 Task: Choose the host language as Dutch.
Action: Mouse pressed left at (1107, 164)
Screenshot: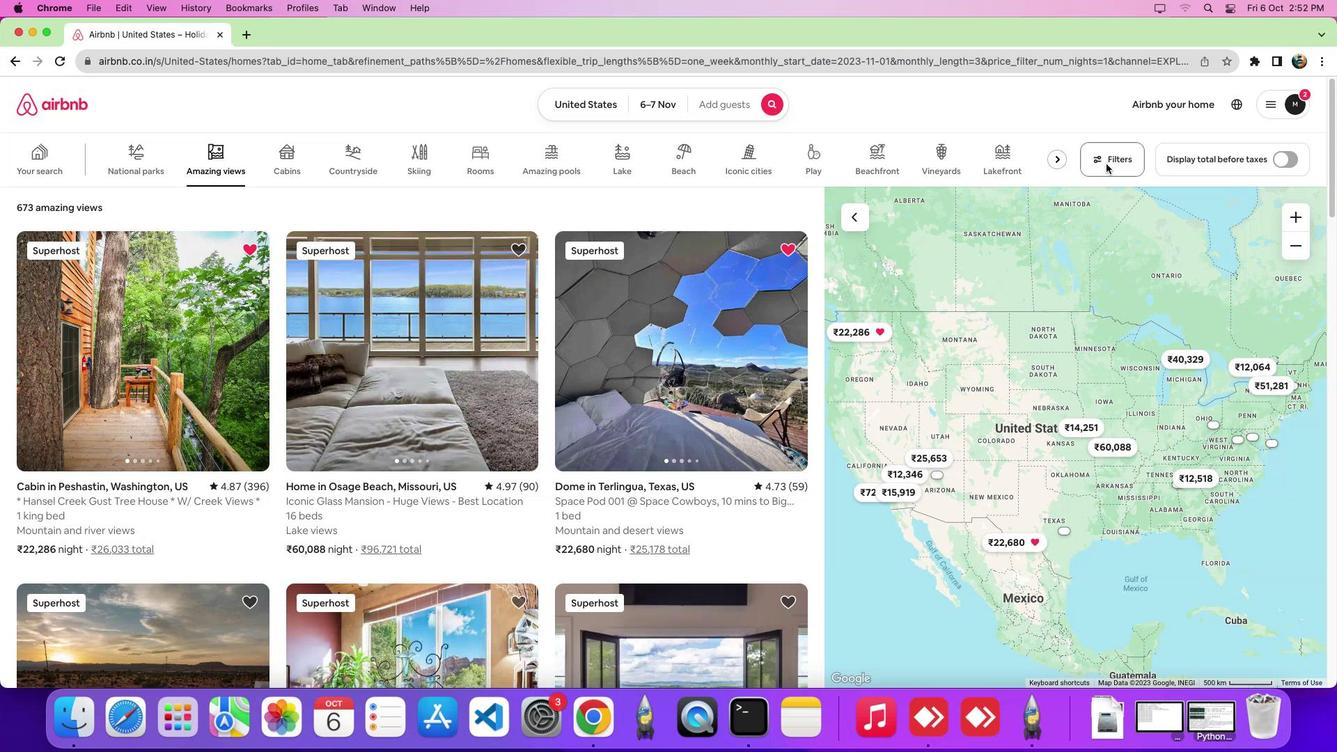 
Action: Mouse pressed left at (1107, 164)
Screenshot: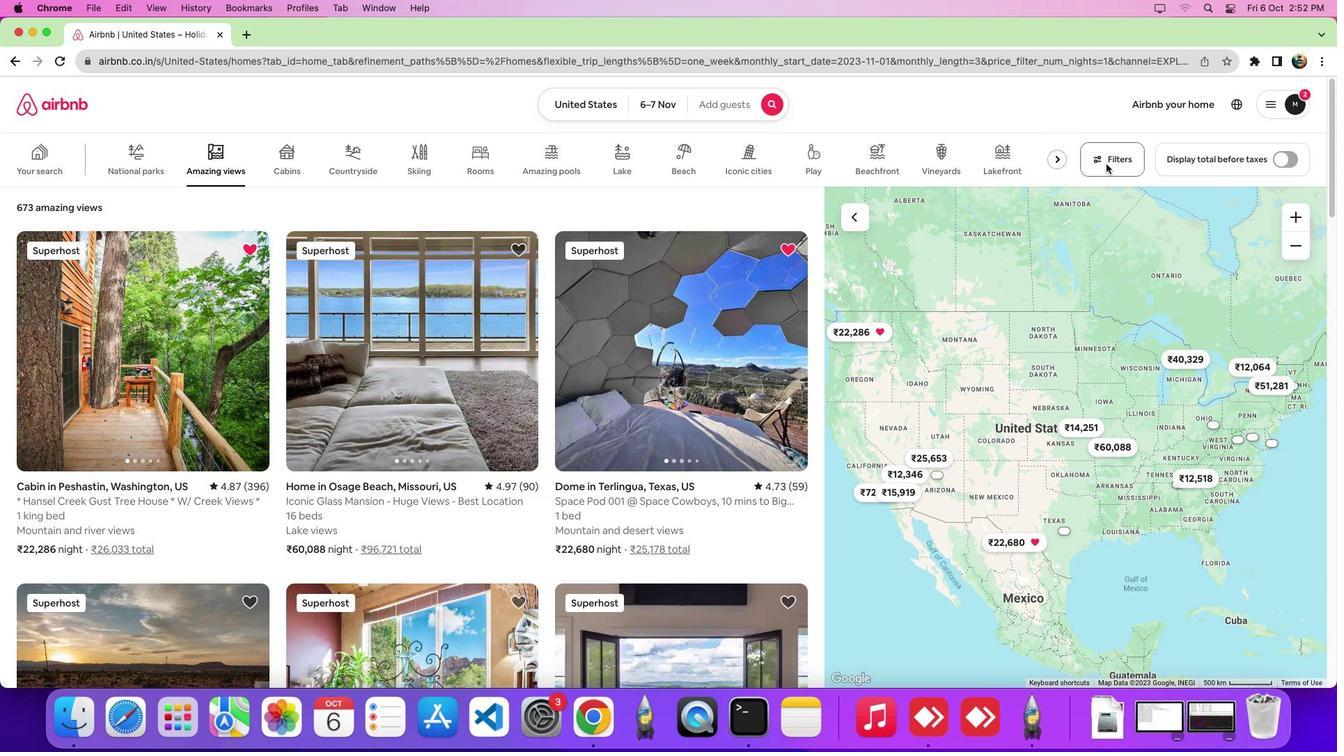
Action: Mouse moved to (532, 242)
Screenshot: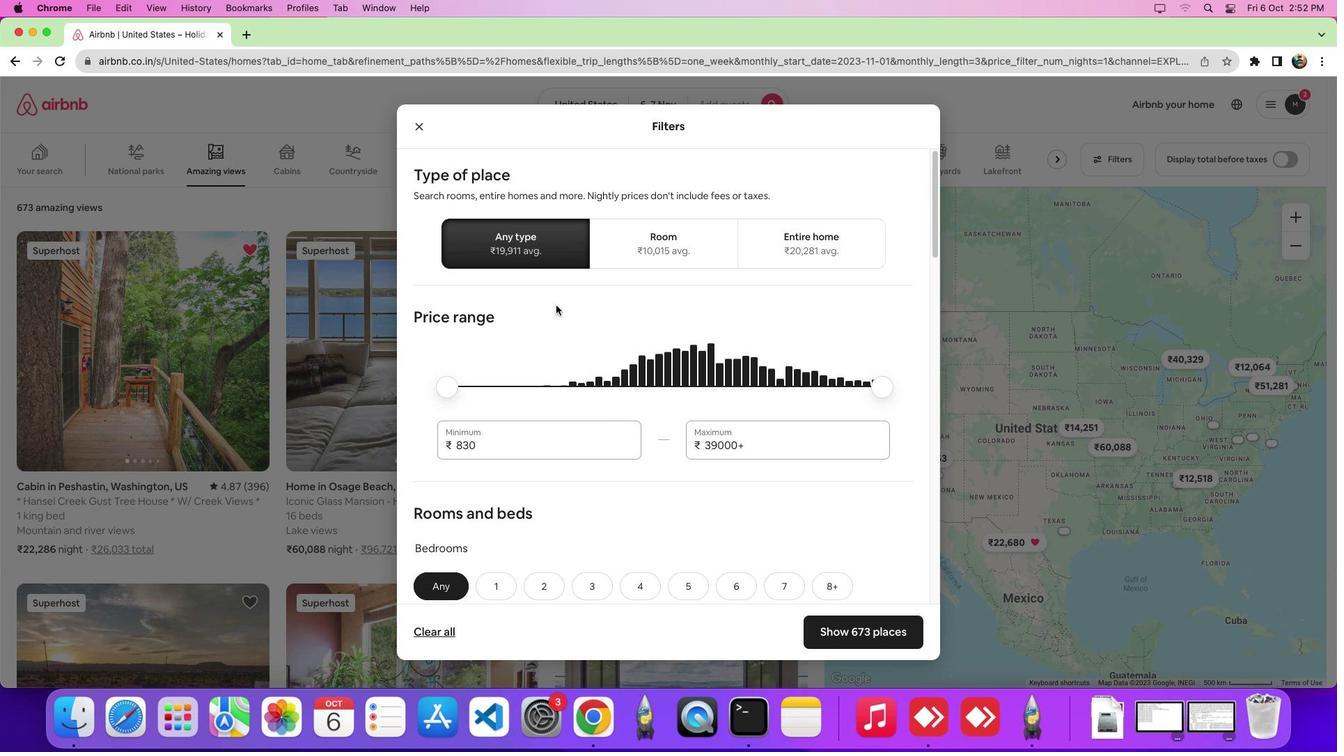 
Action: Mouse pressed left at (532, 242)
Screenshot: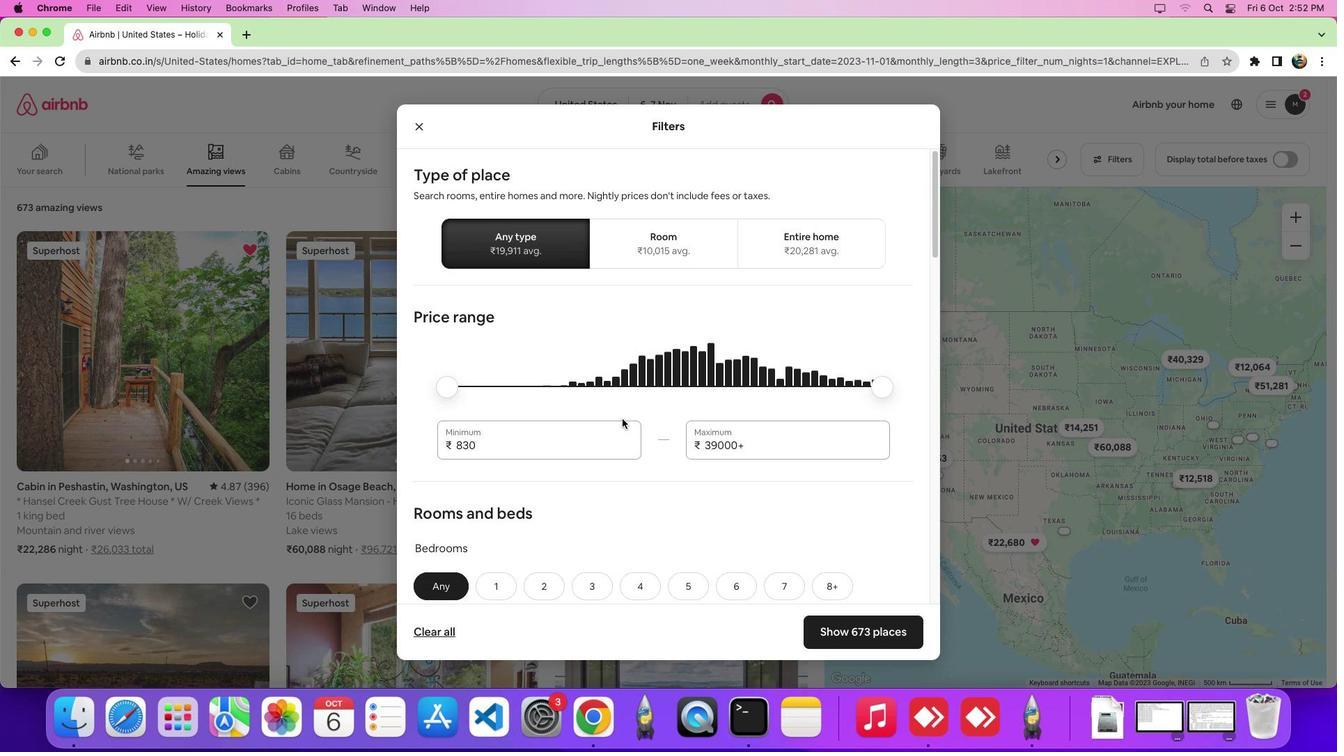 
Action: Mouse moved to (655, 462)
Screenshot: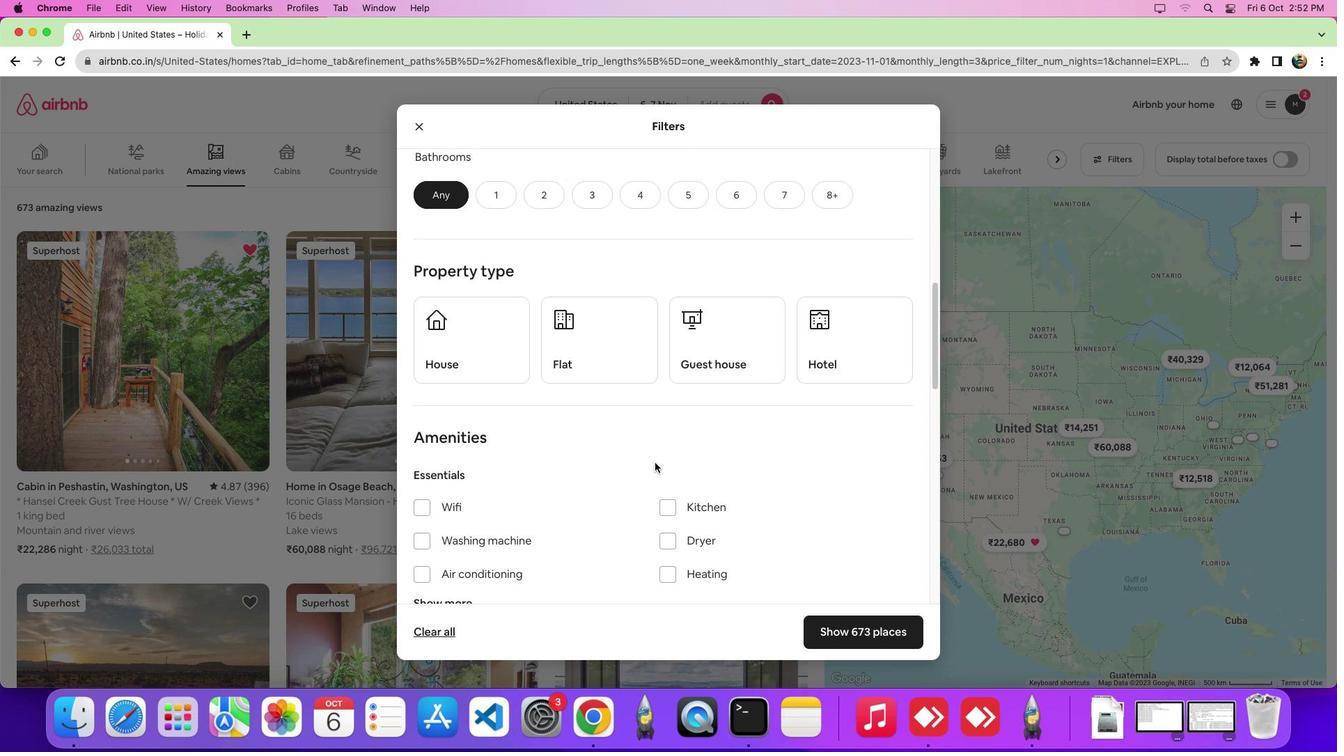 
Action: Mouse scrolled (655, 462) with delta (0, 0)
Screenshot: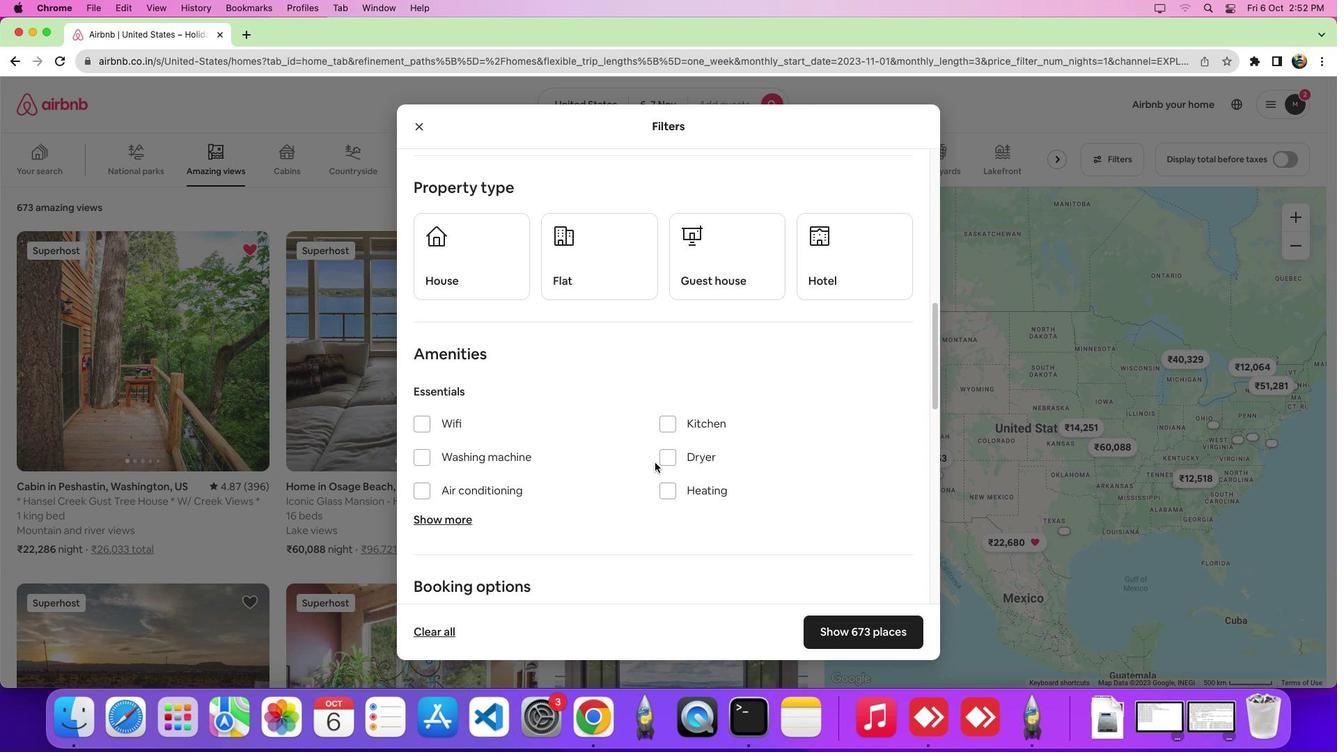 
Action: Mouse scrolled (655, 462) with delta (0, 0)
Screenshot: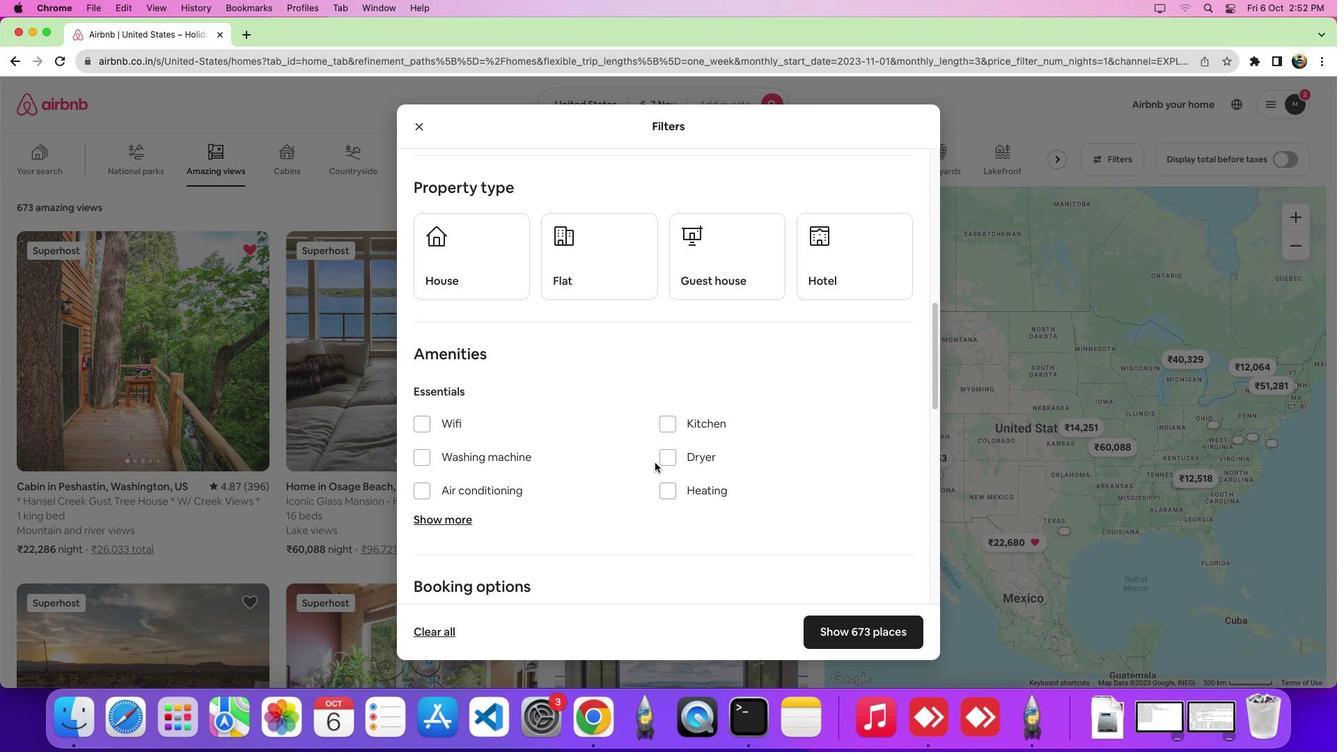 
Action: Mouse scrolled (655, 462) with delta (0, -5)
Screenshot: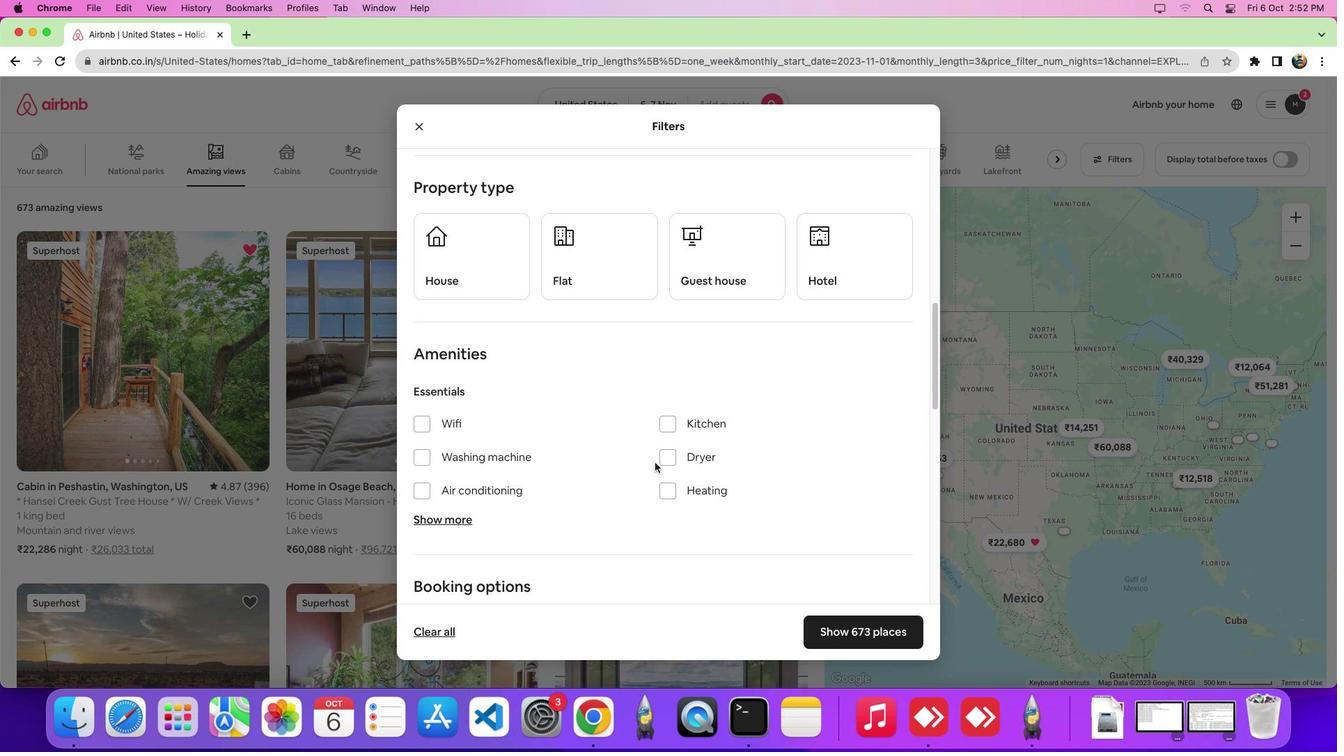 
Action: Mouse scrolled (655, 462) with delta (0, -7)
Screenshot: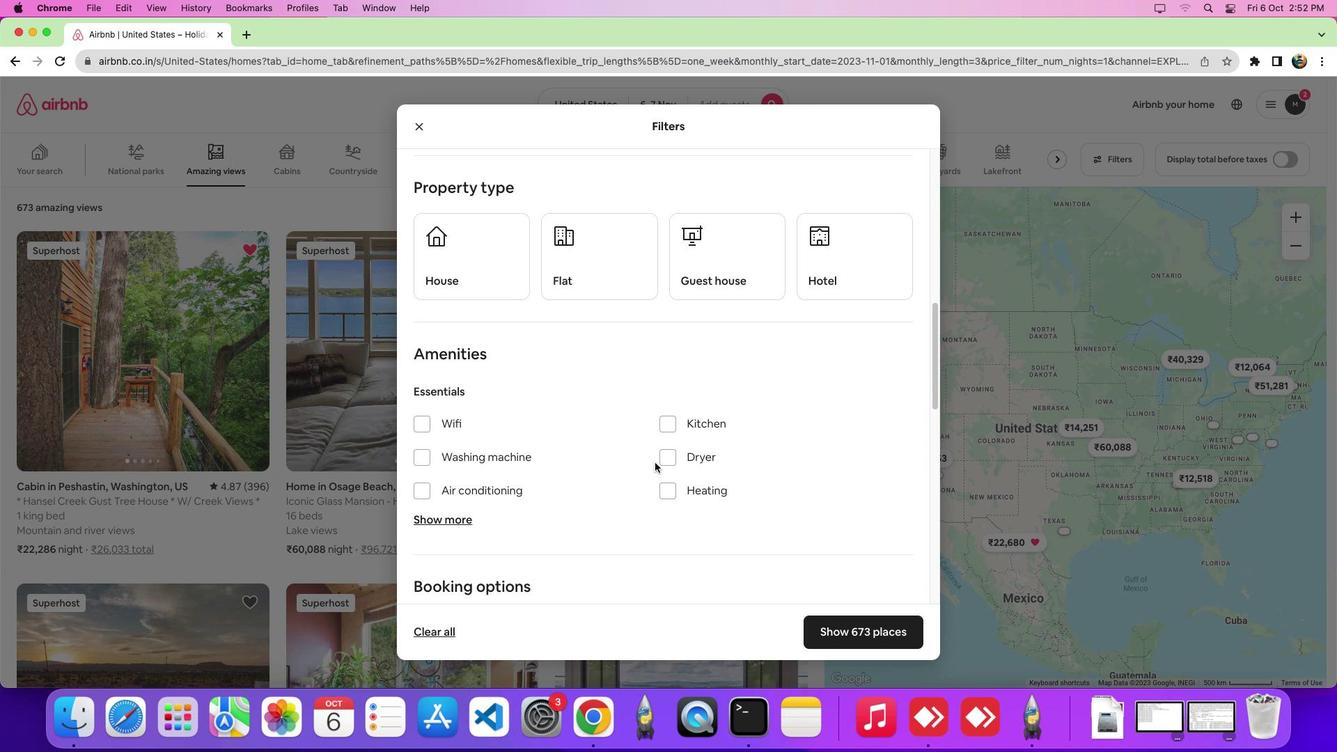 
Action: Mouse scrolled (655, 462) with delta (0, 0)
Screenshot: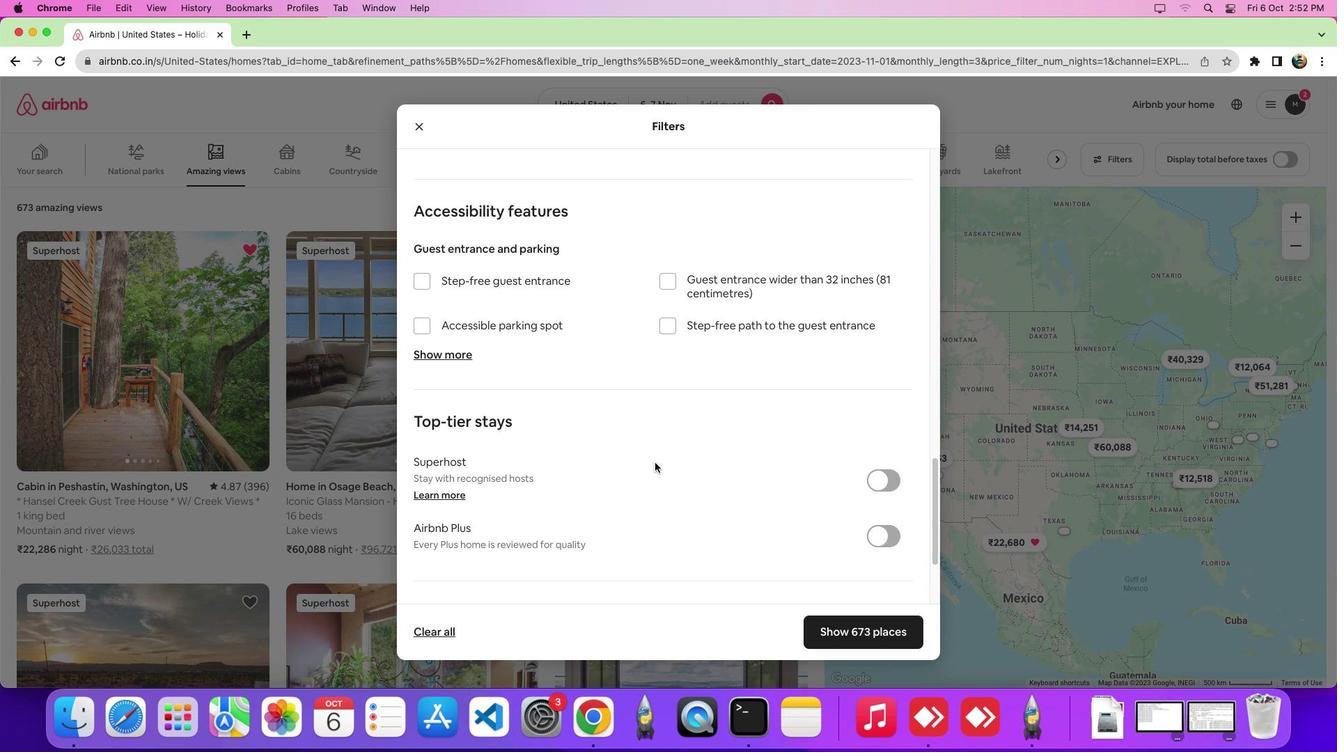 
Action: Mouse scrolled (655, 462) with delta (0, 0)
Screenshot: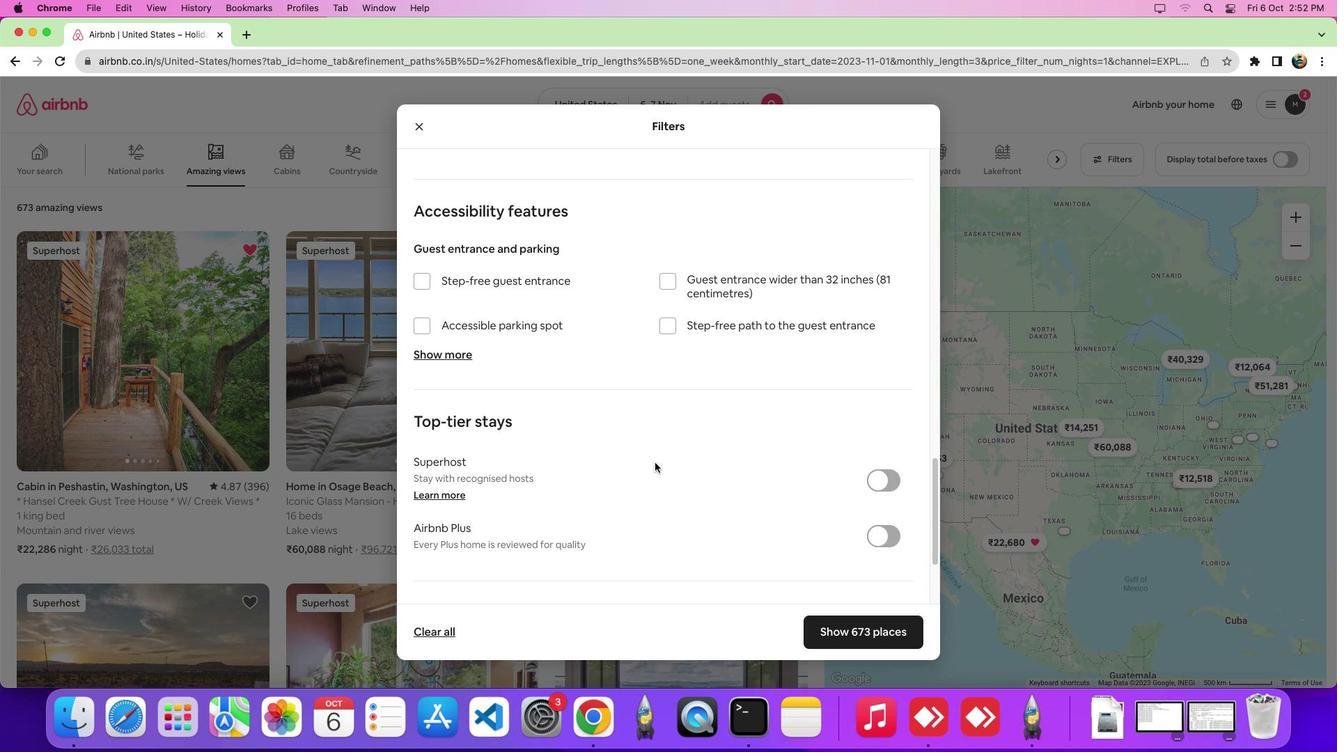 
Action: Mouse scrolled (655, 462) with delta (0, -5)
Screenshot: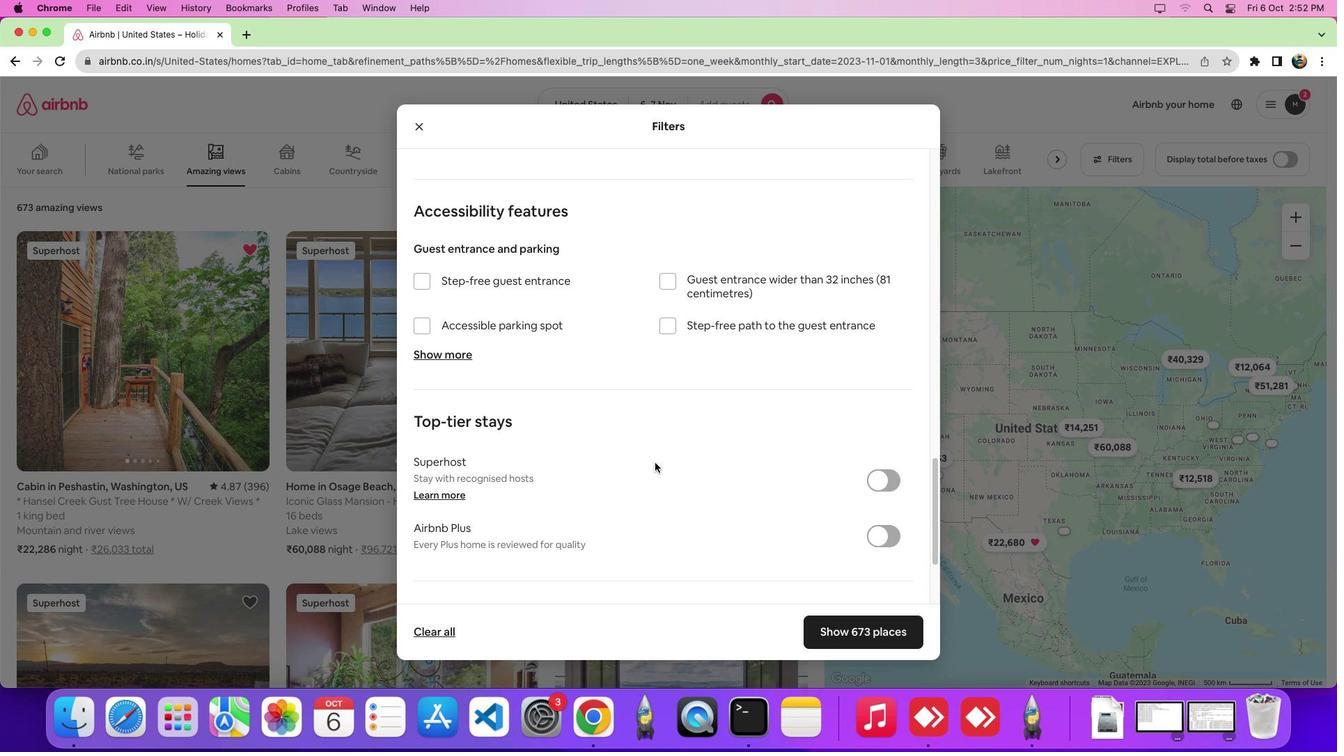 
Action: Mouse scrolled (655, 462) with delta (0, -8)
Screenshot: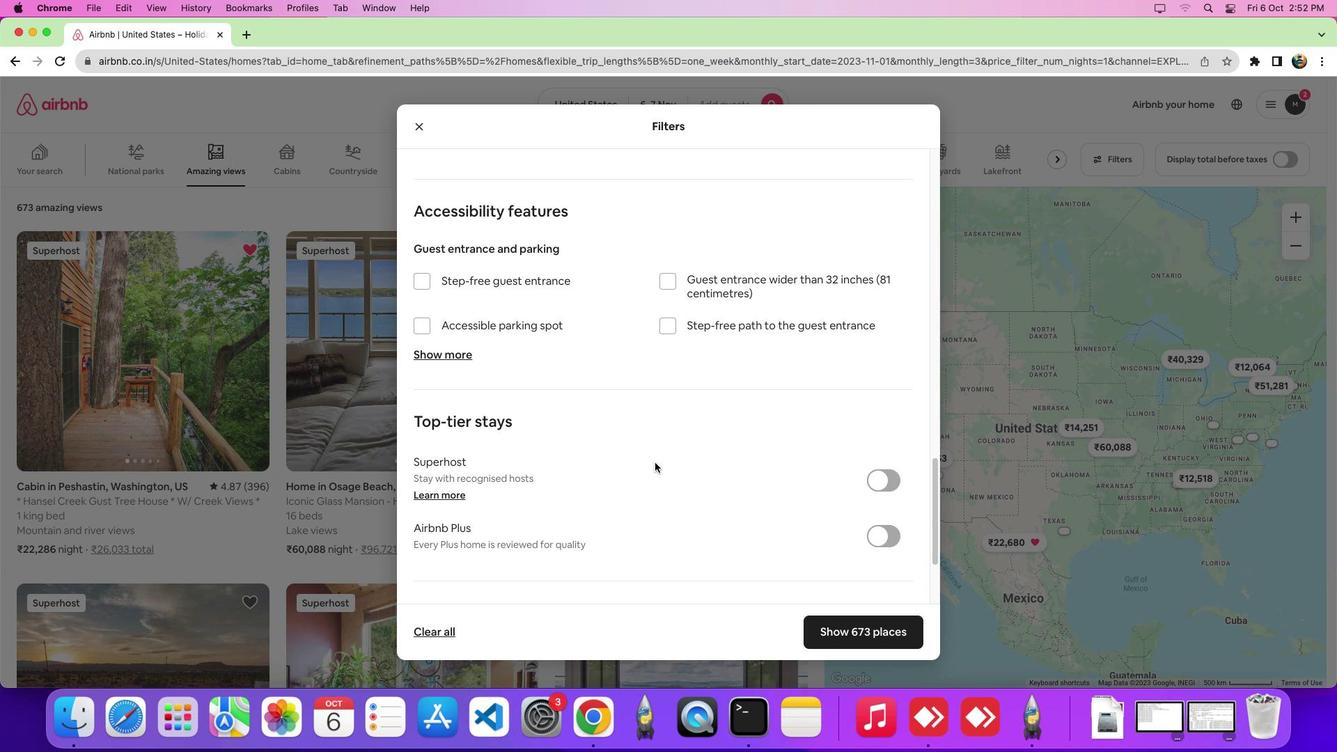 
Action: Mouse scrolled (655, 462) with delta (0, 0)
Screenshot: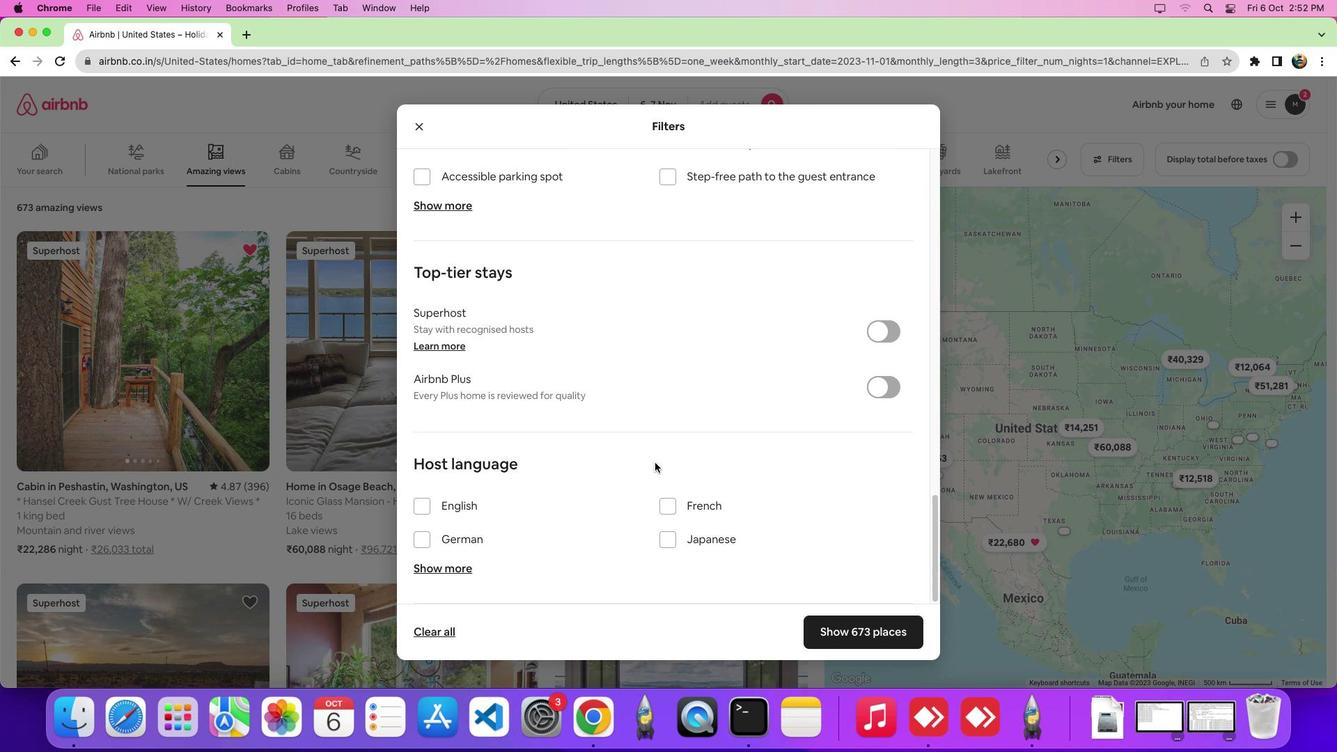 
Action: Mouse scrolled (655, 462) with delta (0, -1)
Screenshot: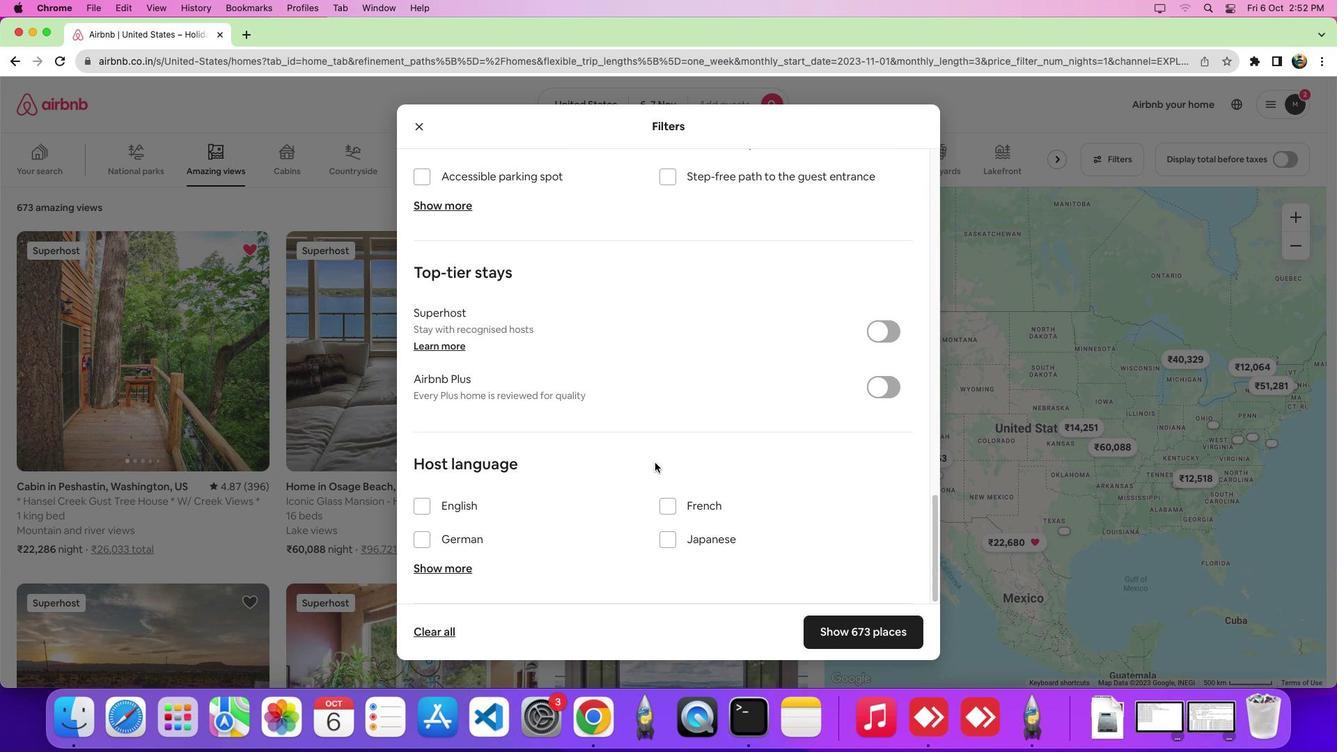 
Action: Mouse scrolled (655, 462) with delta (0, -5)
Screenshot: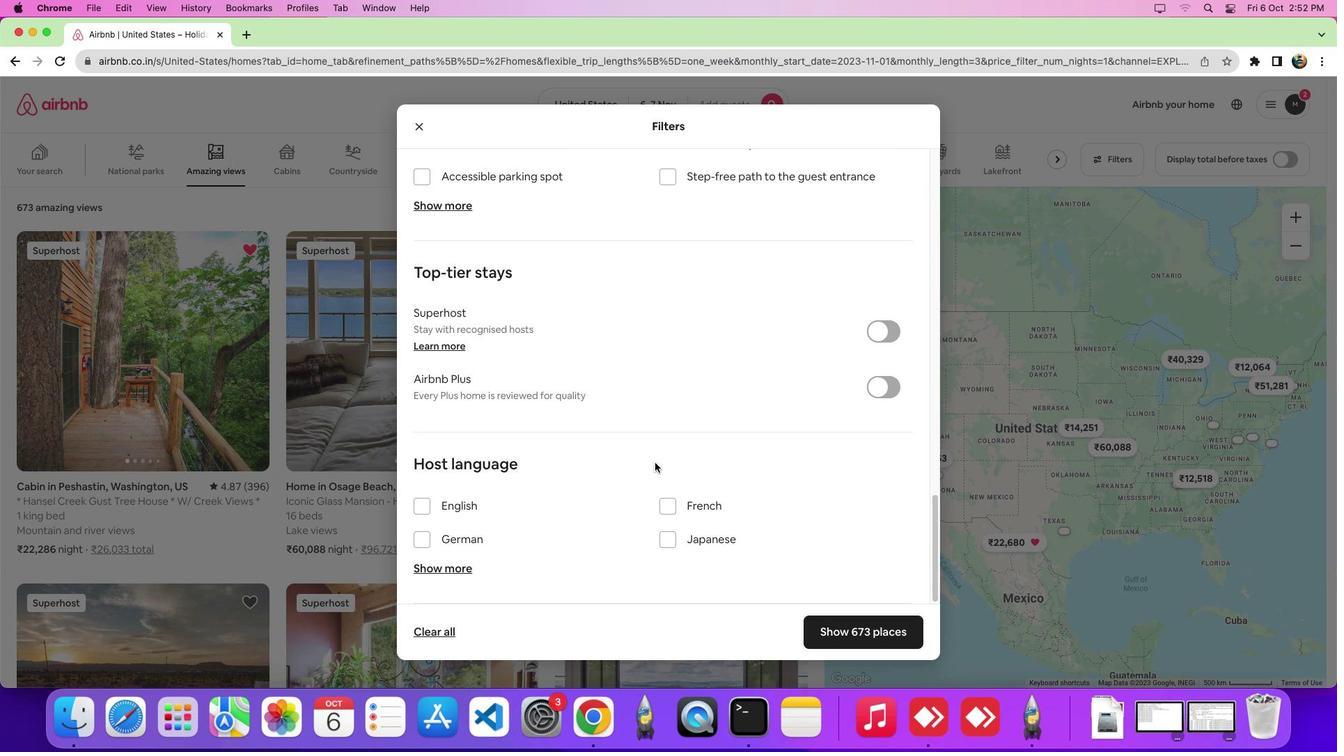 
Action: Mouse moved to (643, 472)
Screenshot: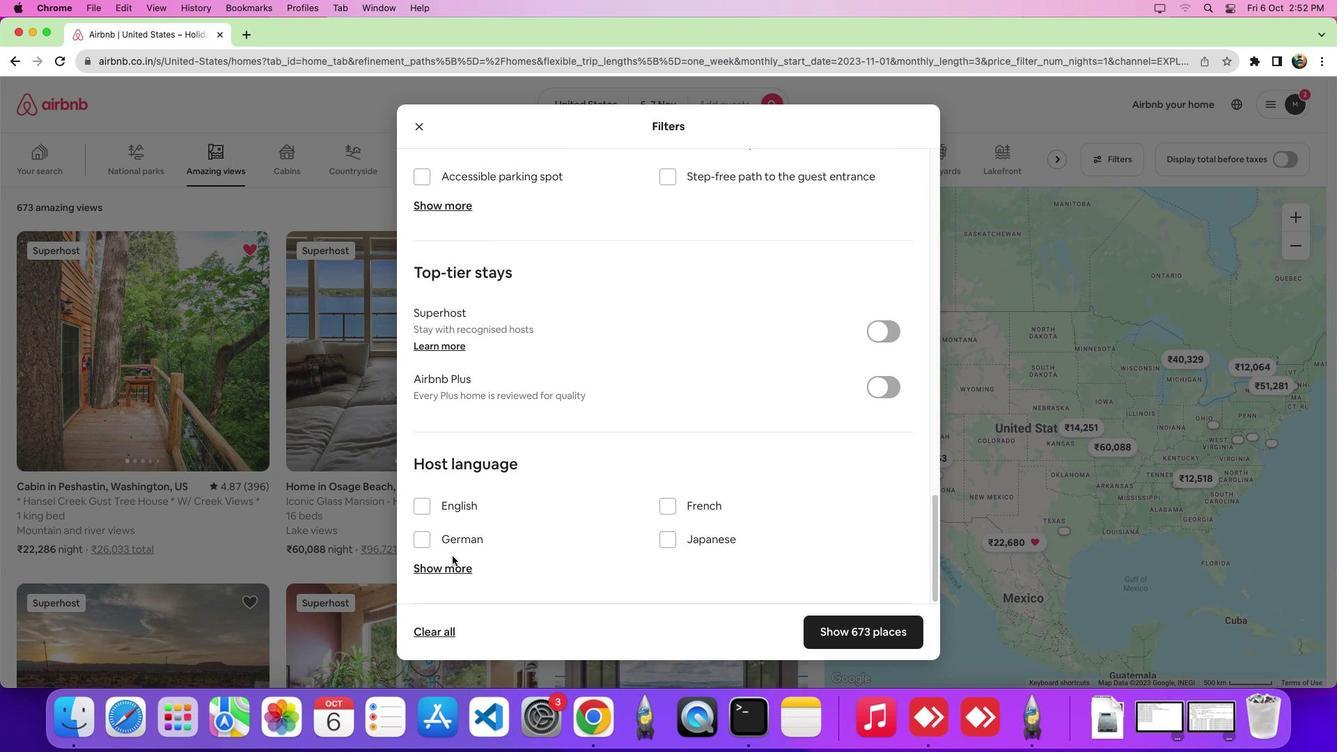 
Action: Mouse scrolled (643, 472) with delta (0, 0)
Screenshot: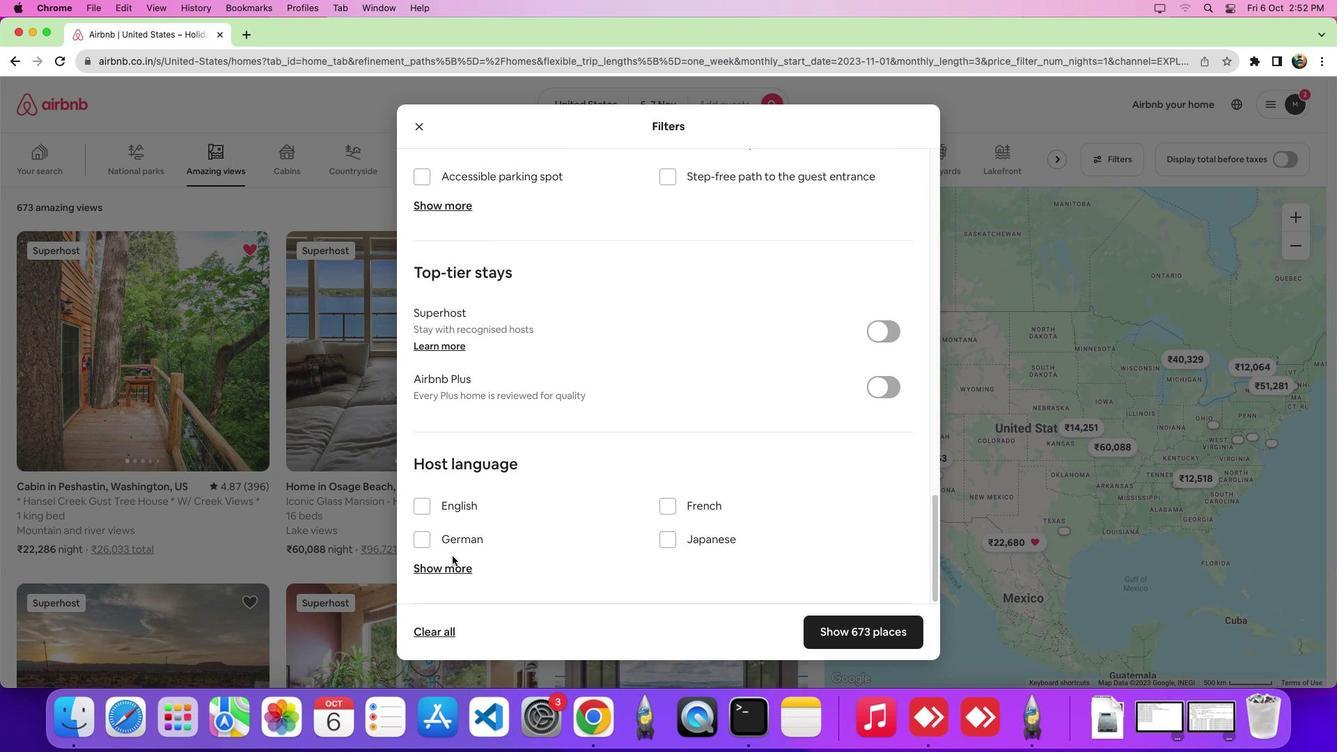 
Action: Mouse scrolled (643, 472) with delta (0, 0)
Screenshot: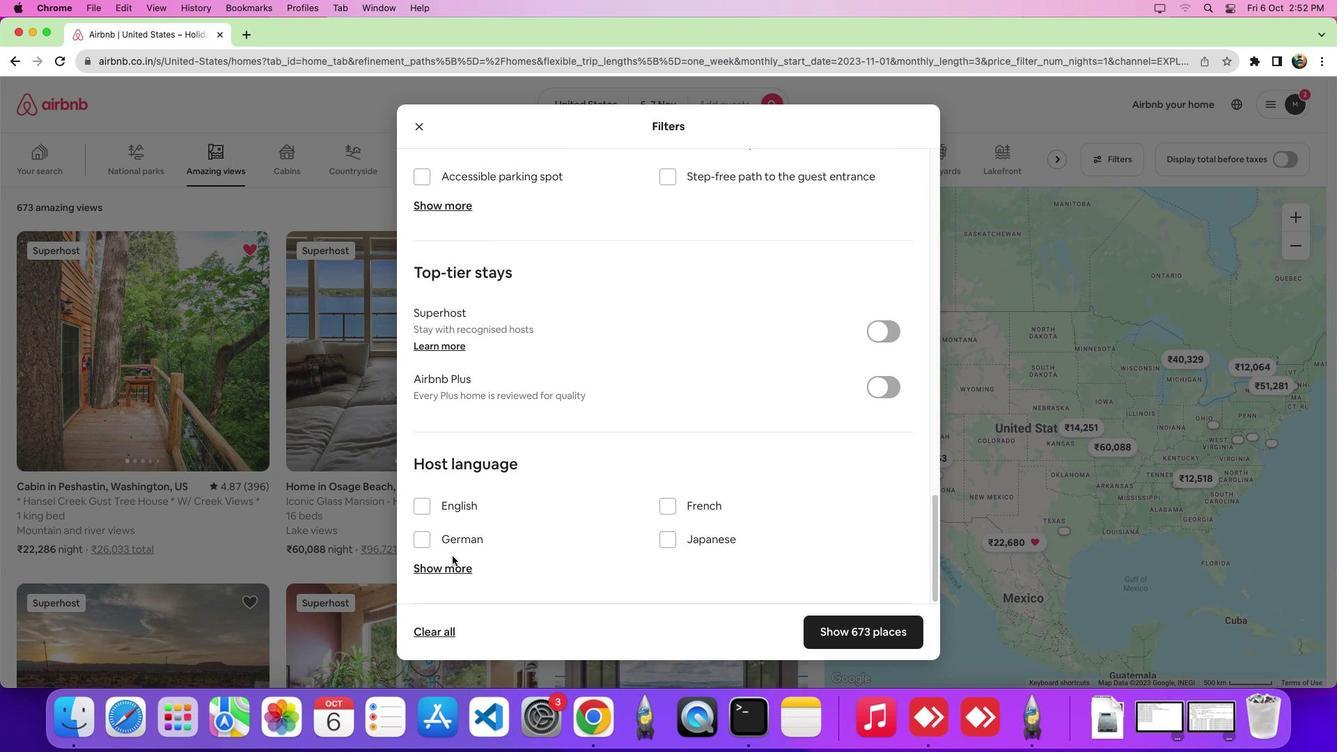 
Action: Mouse scrolled (643, 472) with delta (0, -5)
Screenshot: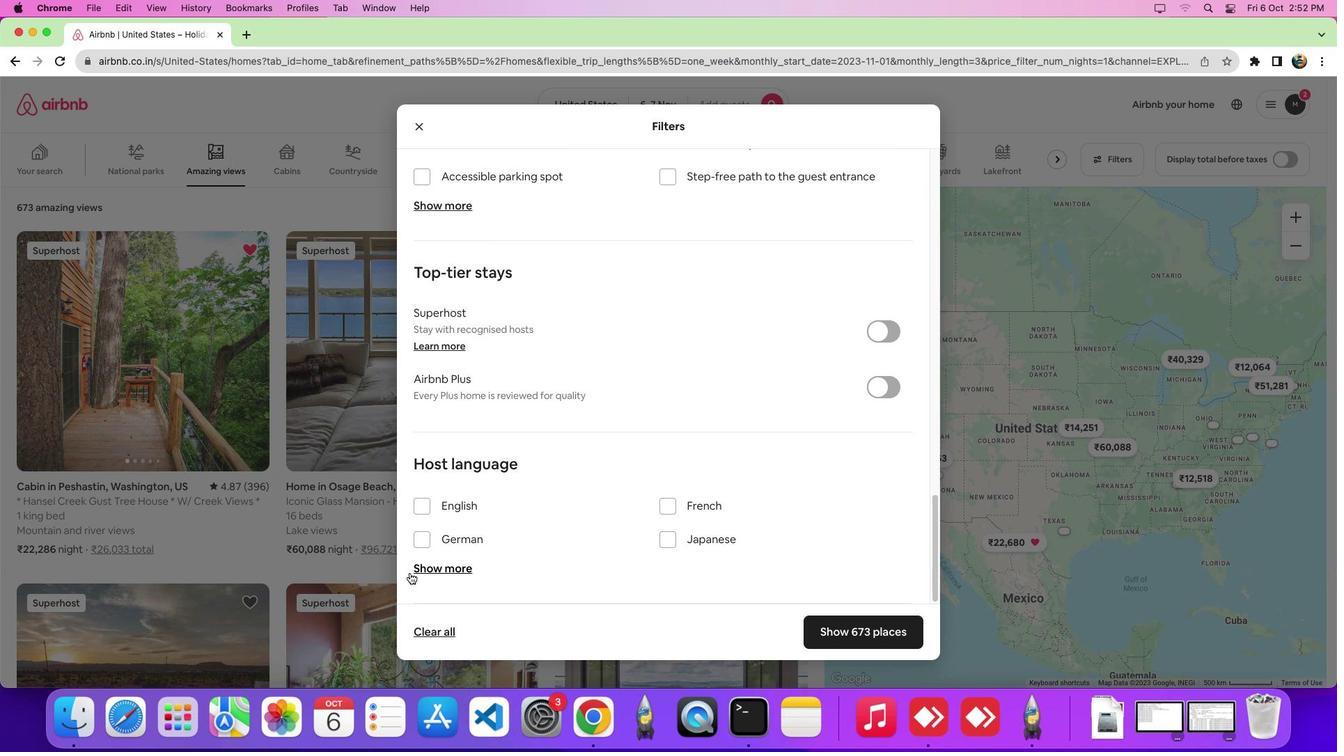 
Action: Mouse scrolled (643, 472) with delta (0, -8)
Screenshot: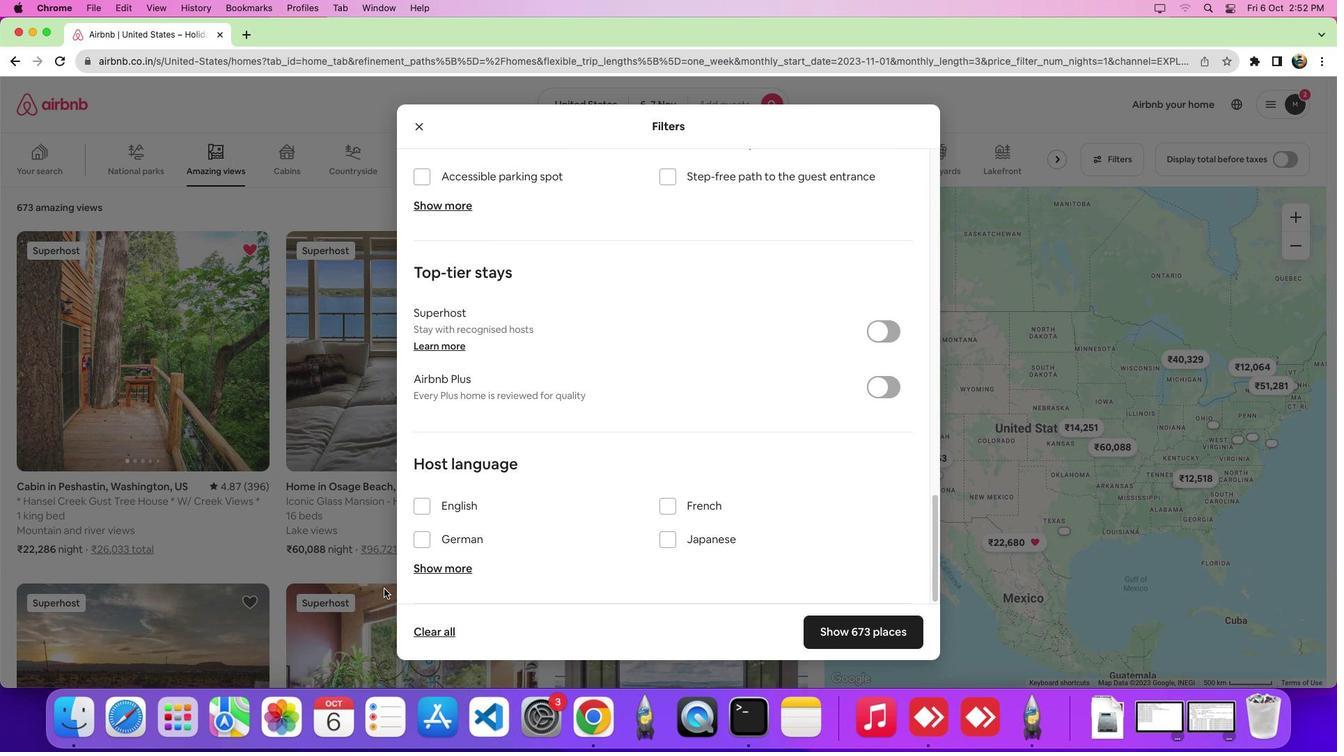 
Action: Mouse moved to (444, 567)
Screenshot: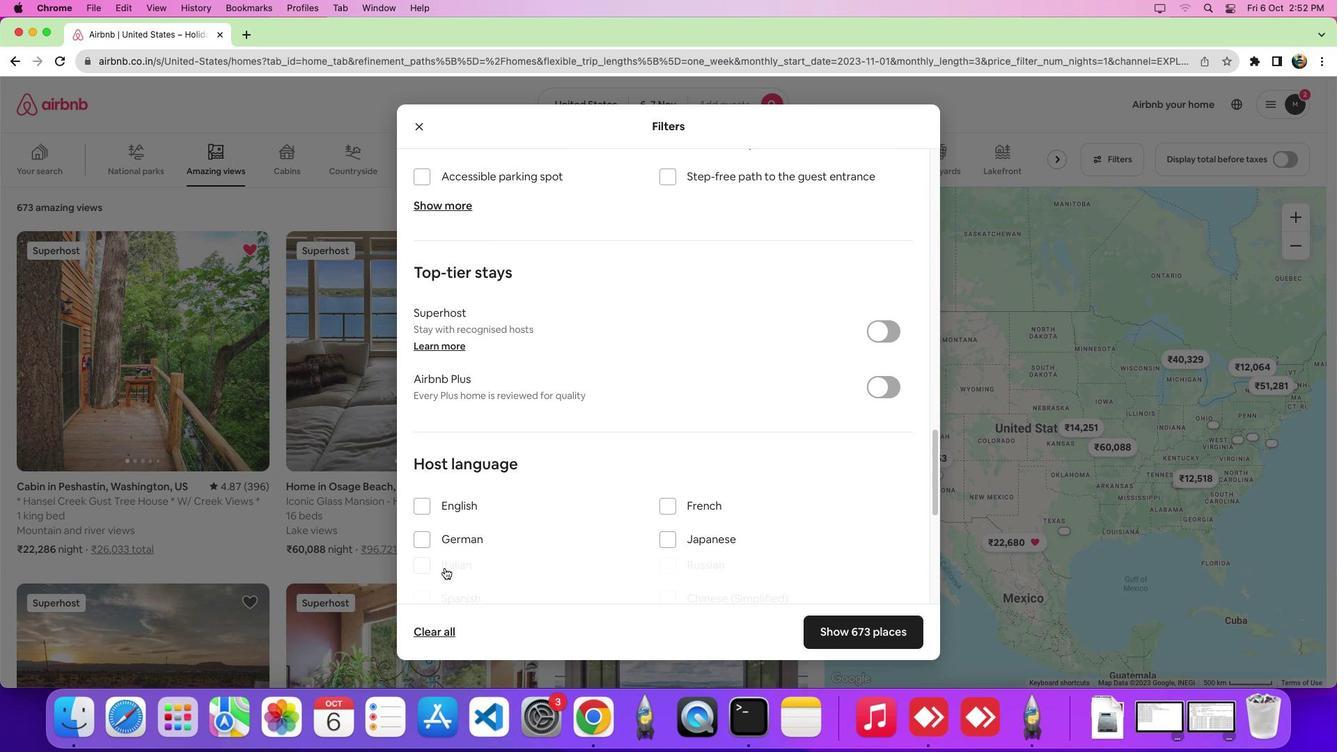 
Action: Mouse pressed left at (444, 567)
Screenshot: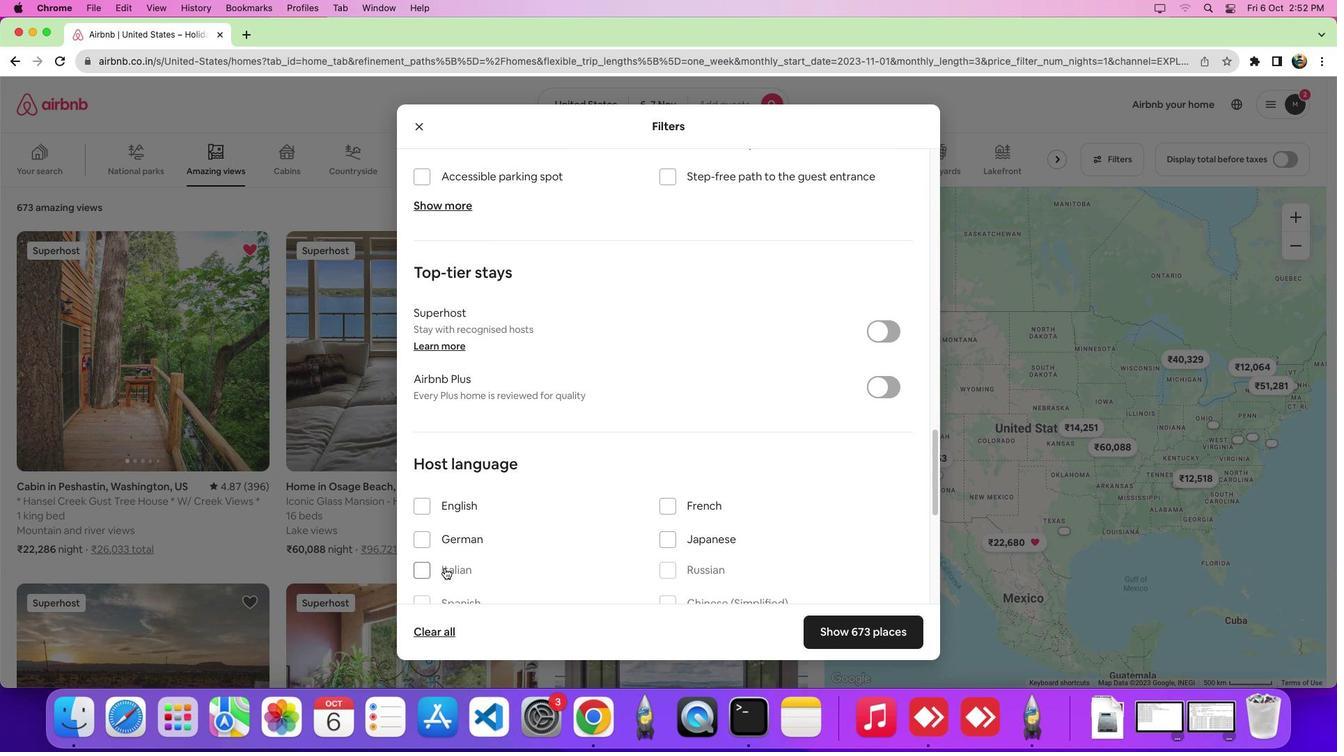 
Action: Mouse moved to (530, 522)
Screenshot: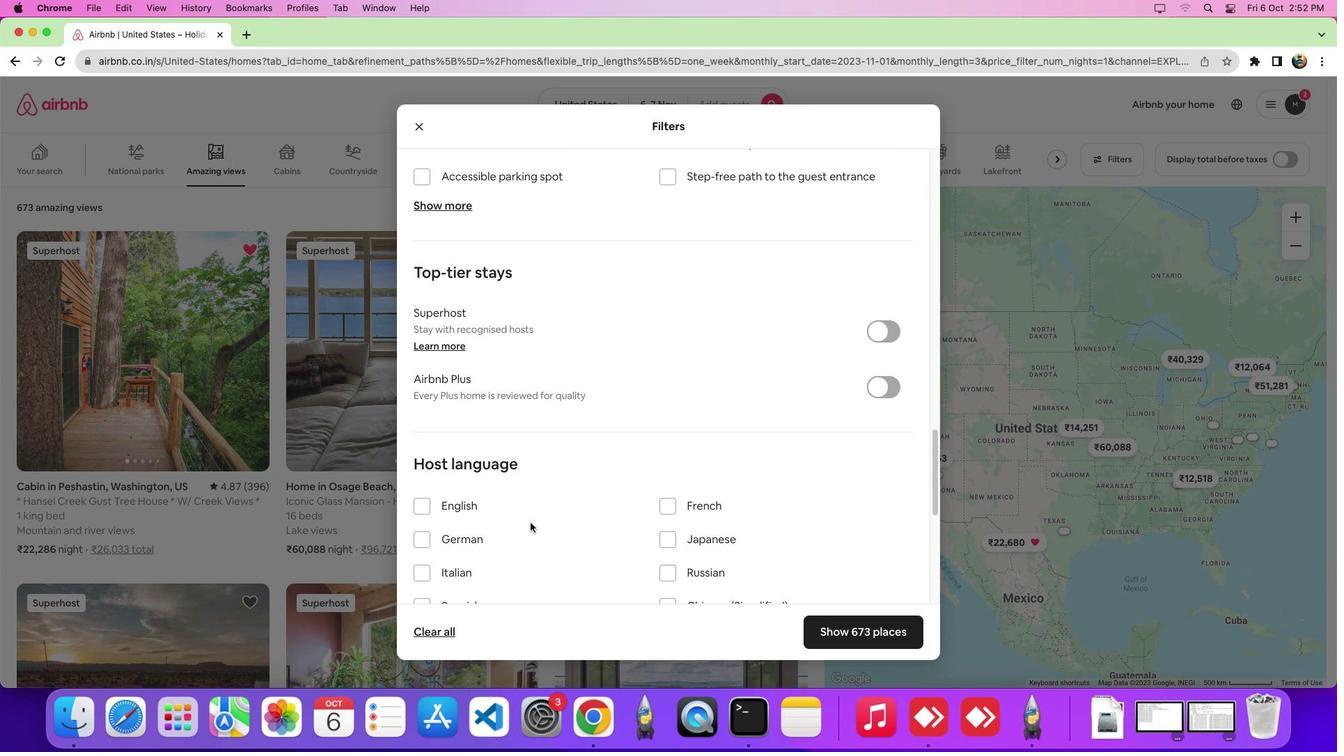 
Action: Mouse scrolled (530, 522) with delta (0, 0)
Screenshot: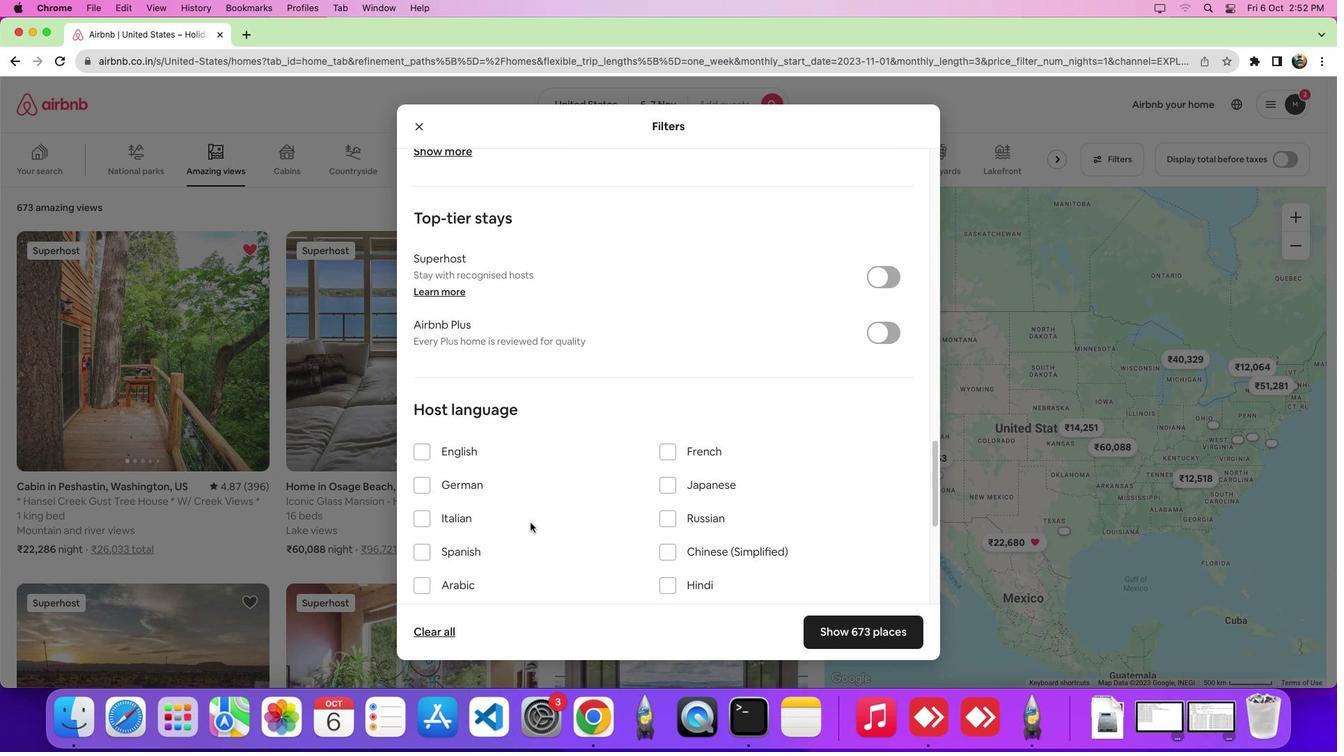 
Action: Mouse scrolled (530, 522) with delta (0, 0)
Screenshot: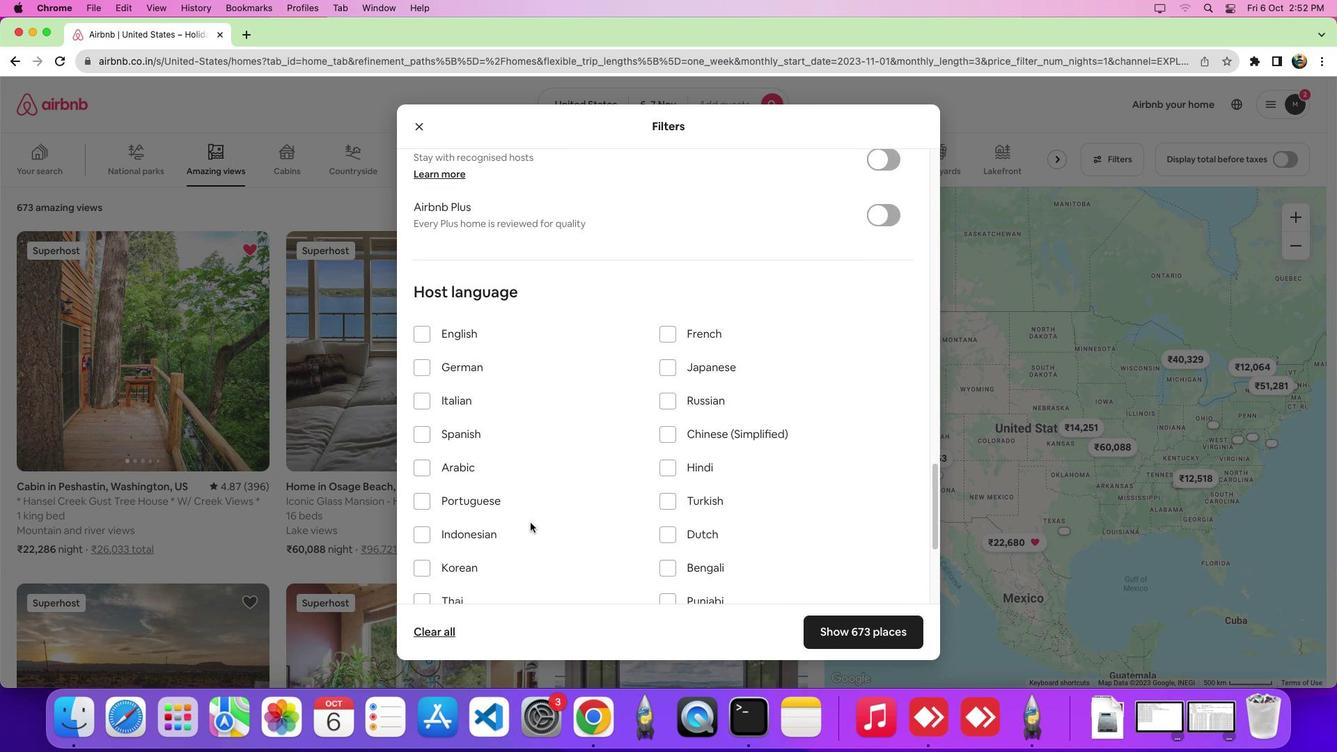 
Action: Mouse scrolled (530, 522) with delta (0, 0)
Screenshot: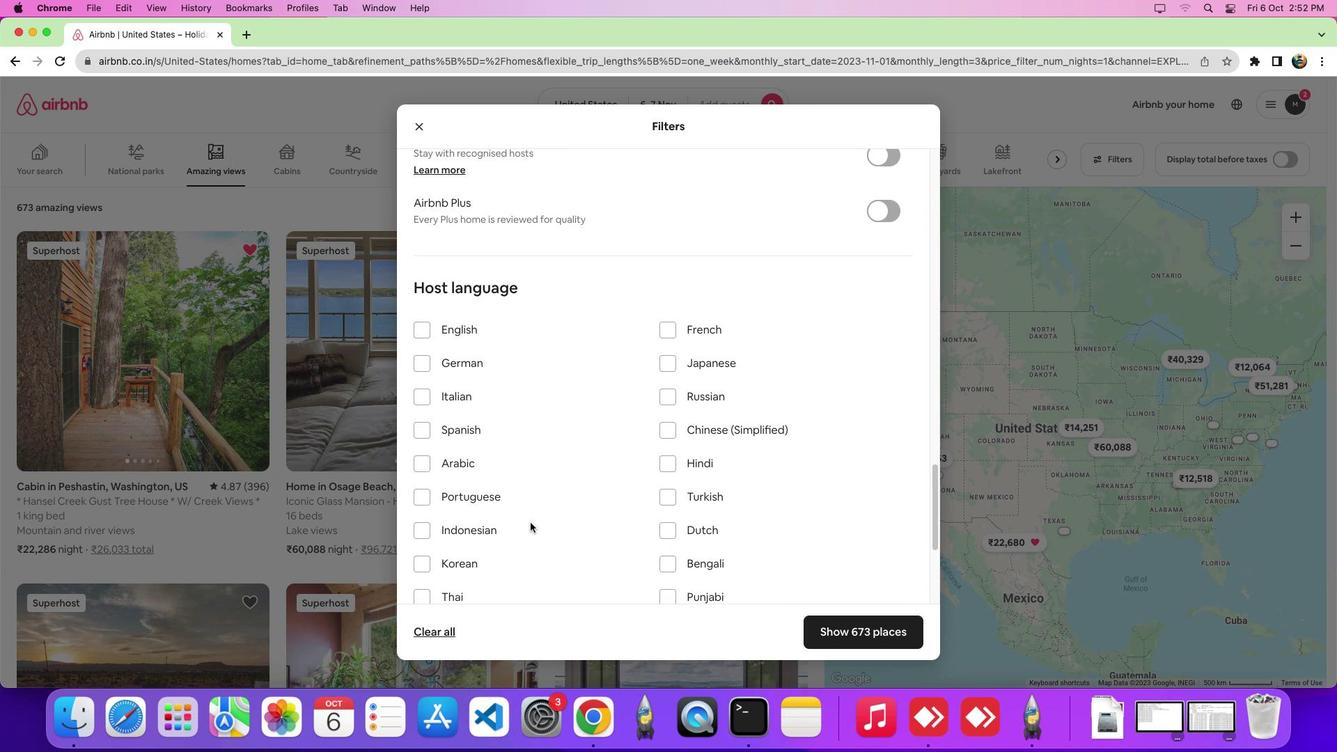 
Action: Mouse scrolled (530, 522) with delta (0, -2)
Screenshot: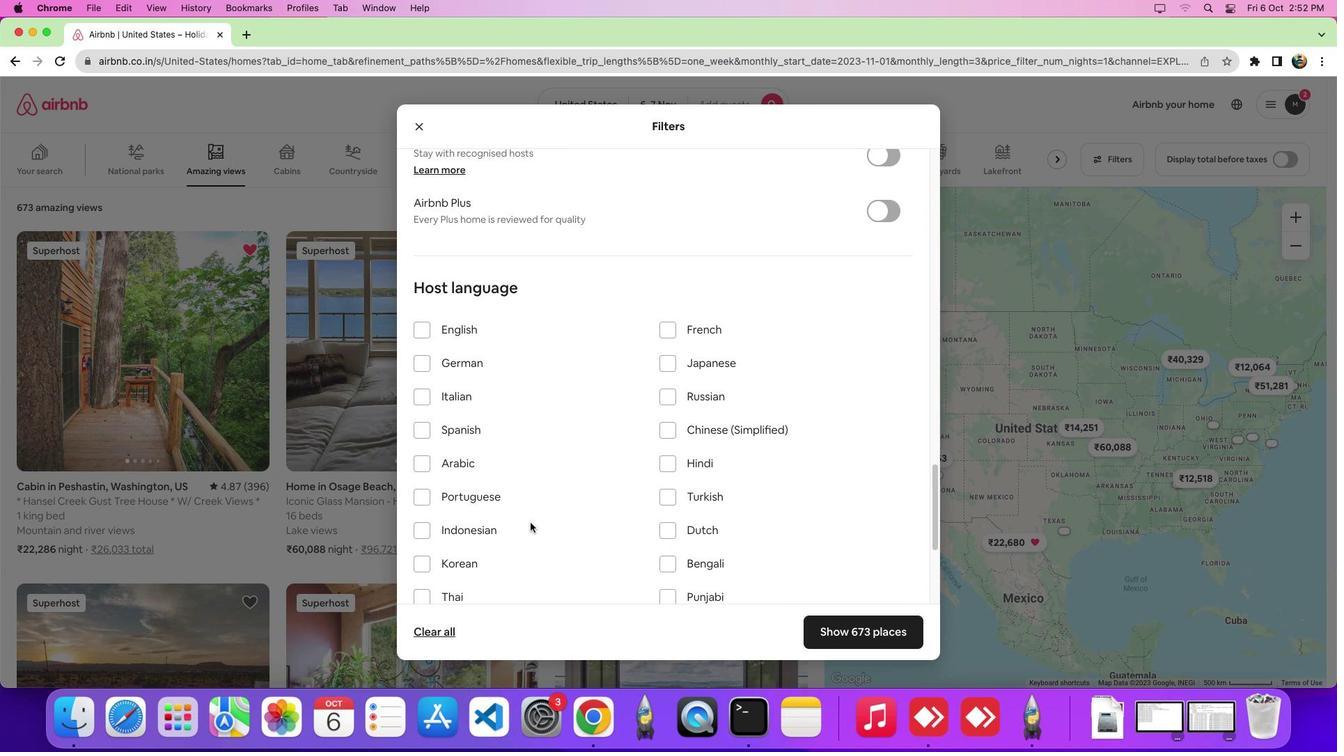 
Action: Mouse scrolled (530, 522) with delta (0, 0)
Screenshot: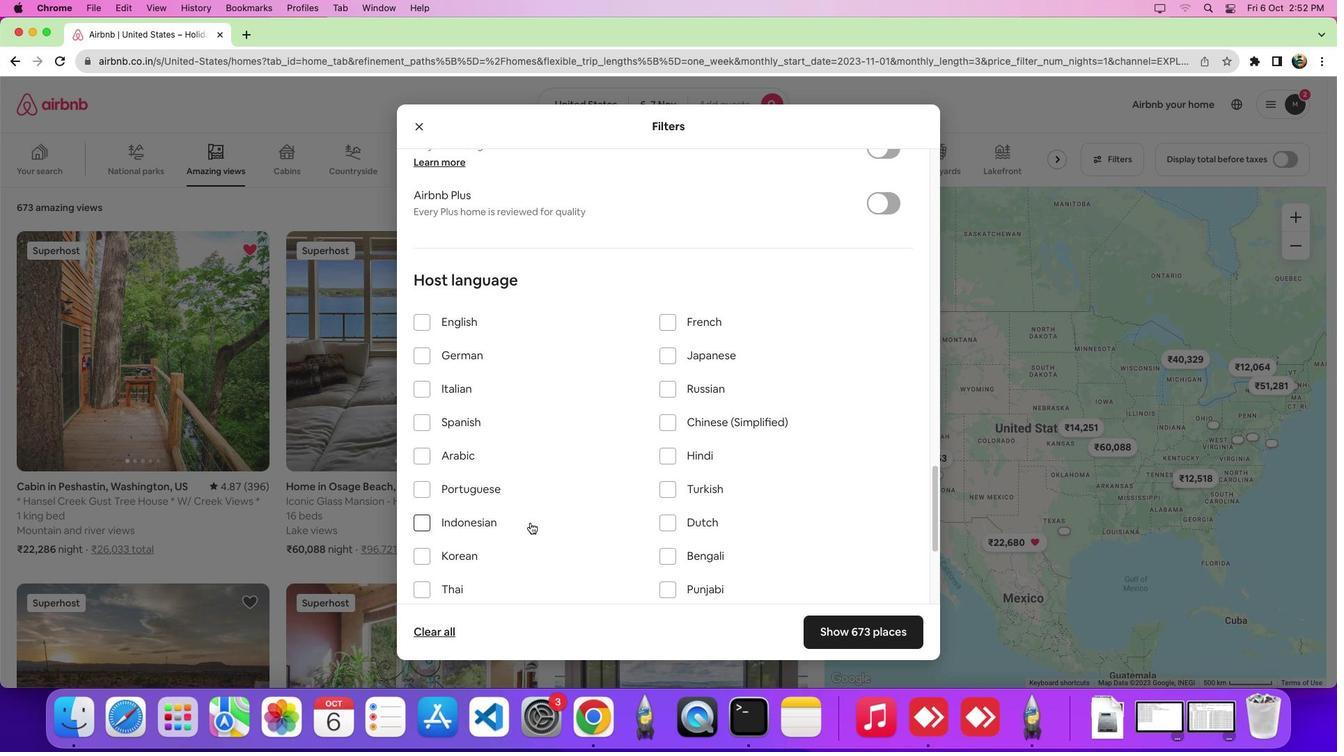 
Action: Mouse scrolled (530, 522) with delta (0, 0)
Screenshot: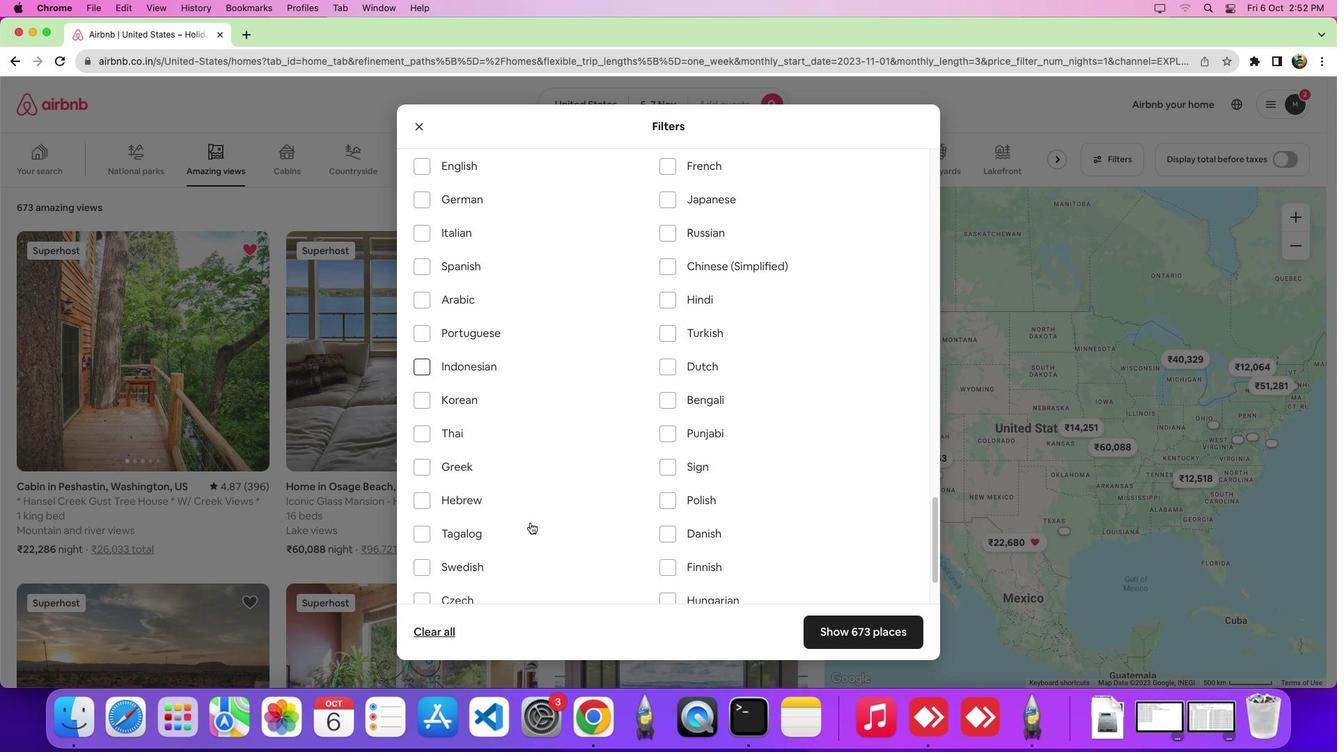
Action: Mouse scrolled (530, 522) with delta (0, 0)
Screenshot: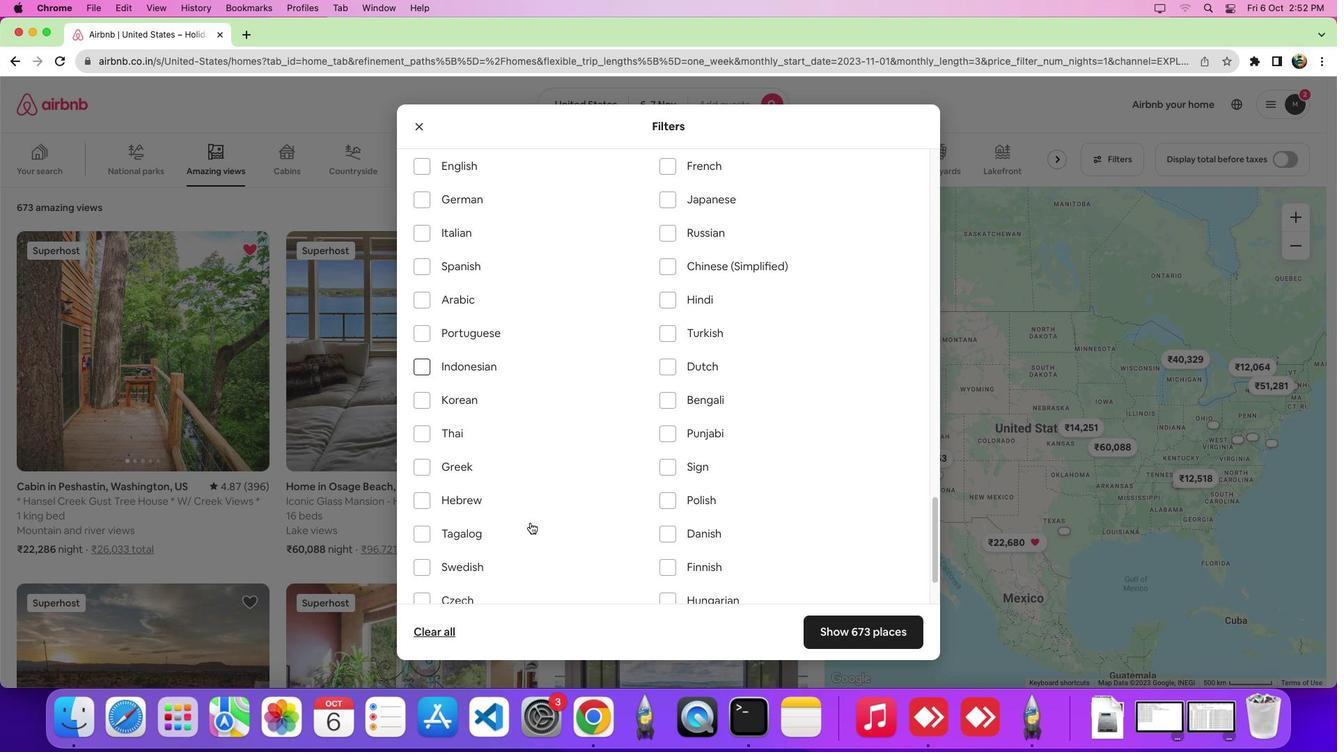 
Action: Mouse scrolled (530, 522) with delta (0, -2)
Screenshot: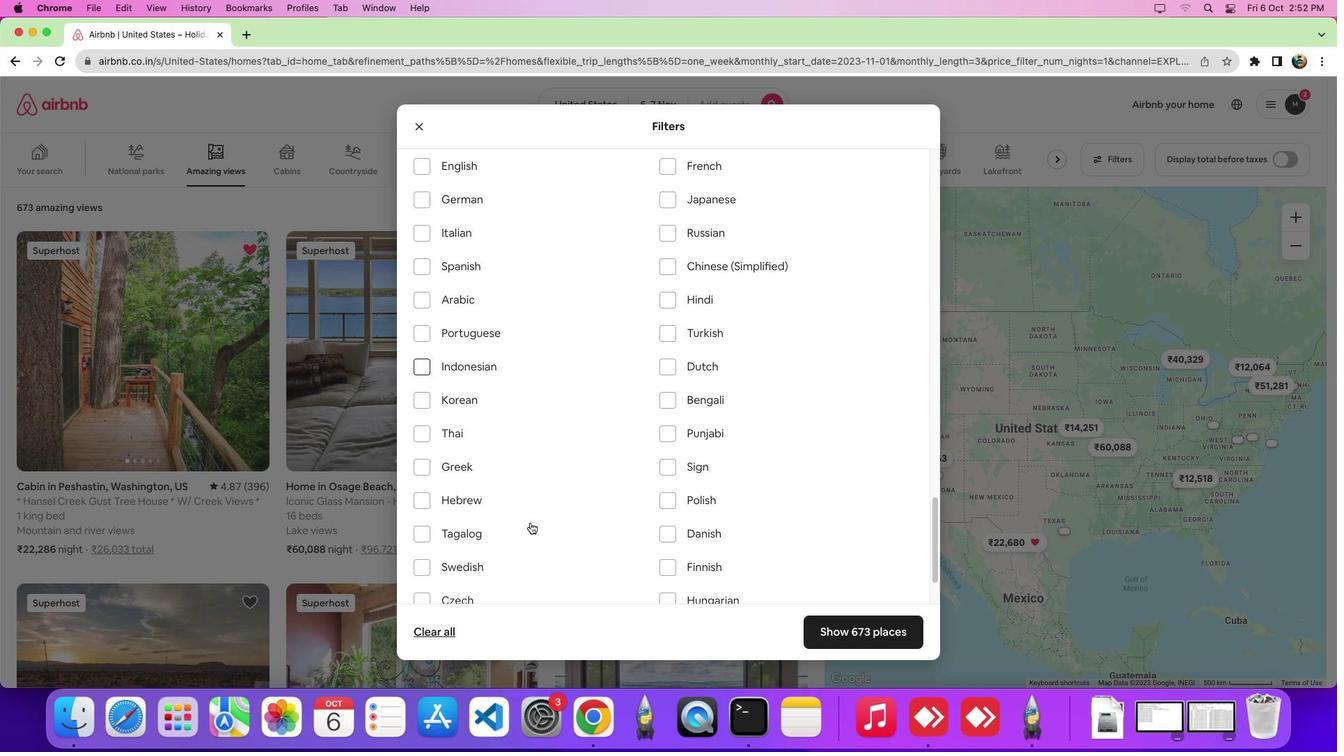 
Action: Mouse moved to (668, 370)
Screenshot: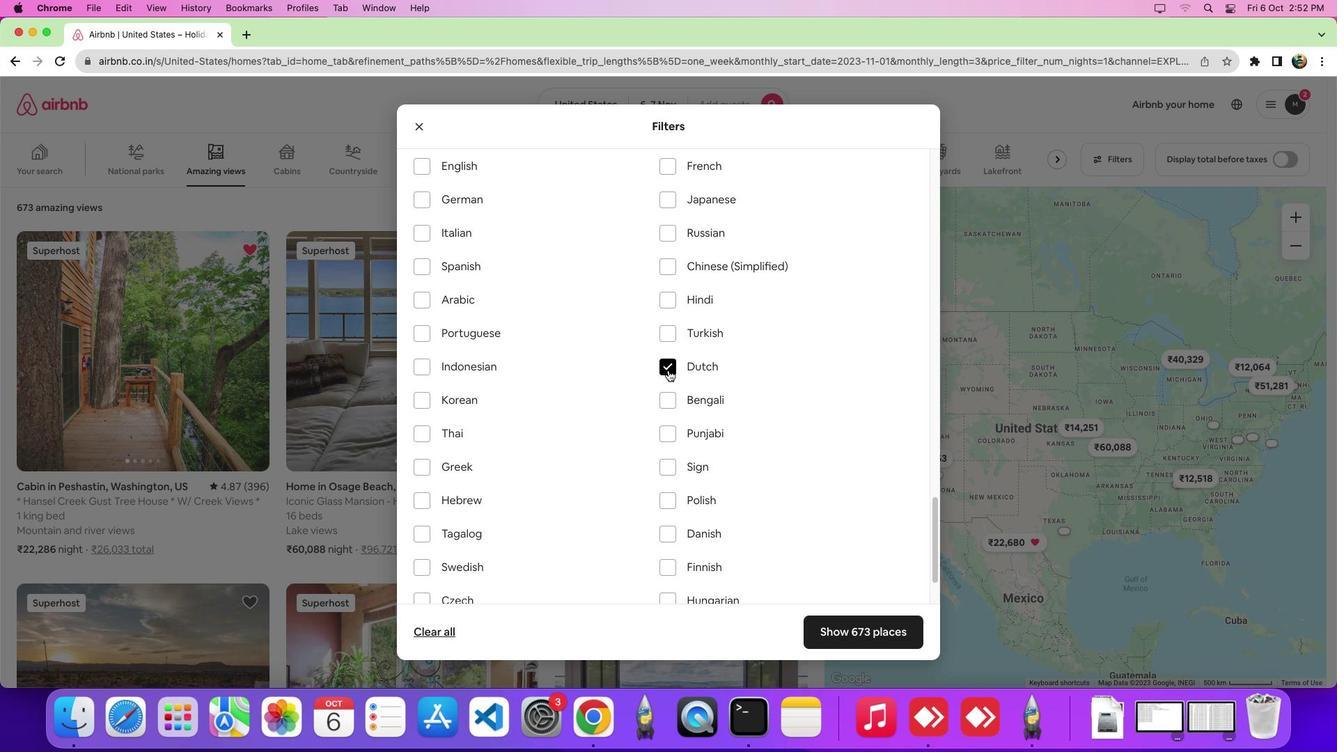 
Action: Mouse pressed left at (668, 370)
Screenshot: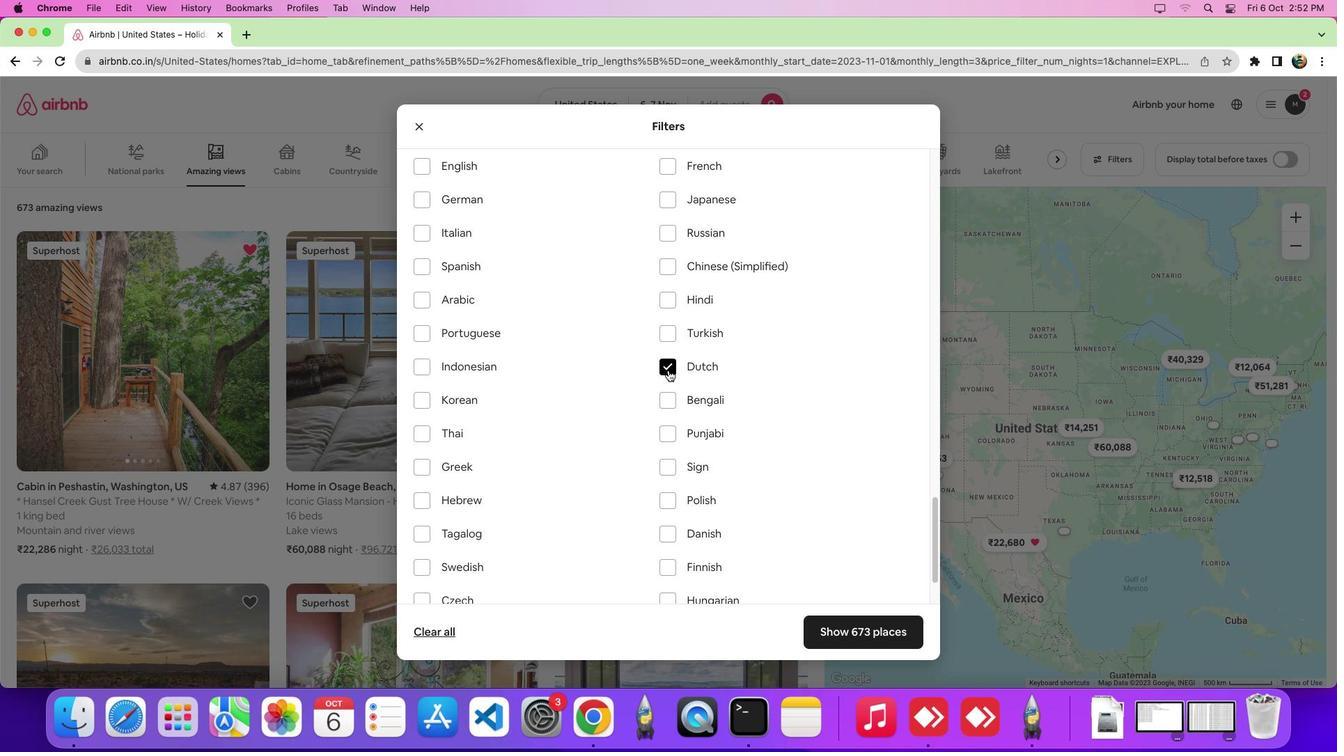 
